Task: Attach file to message.
Action: Mouse moved to (686, 69)
Screenshot: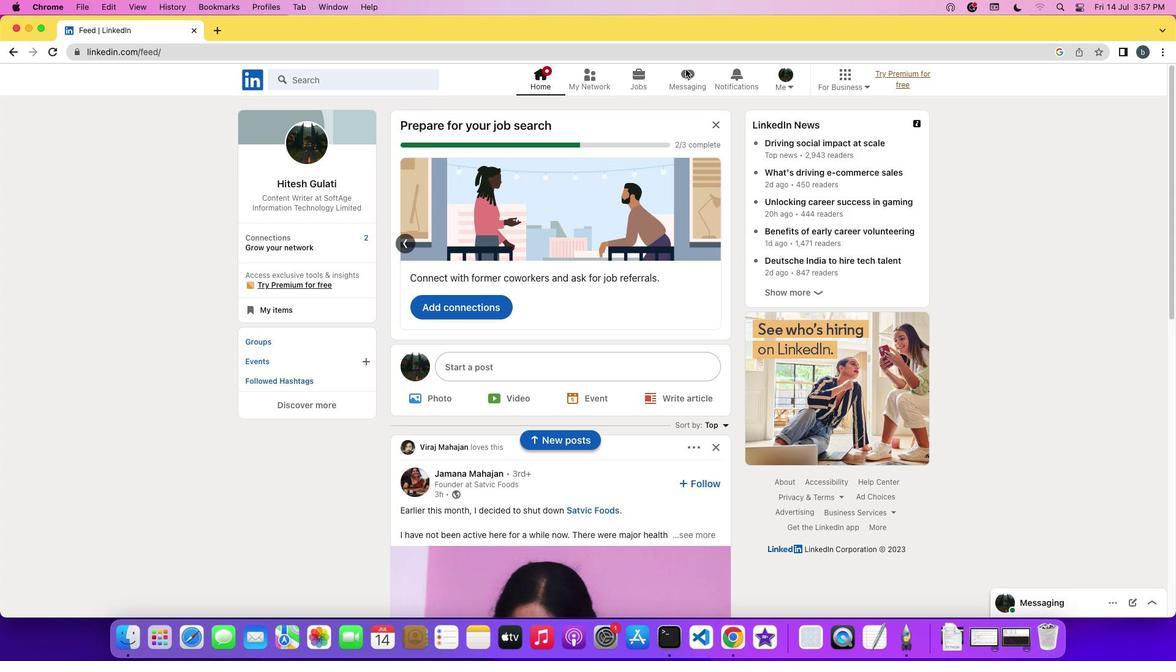 
Action: Mouse pressed left at (686, 69)
Screenshot: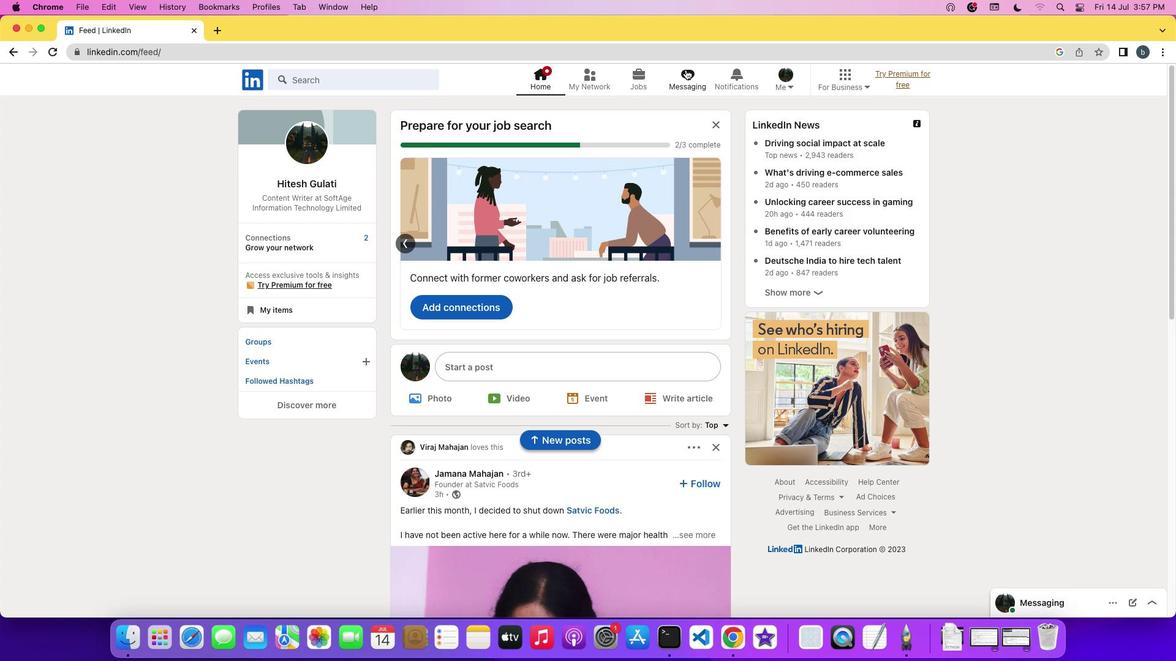 
Action: Mouse pressed left at (686, 69)
Screenshot: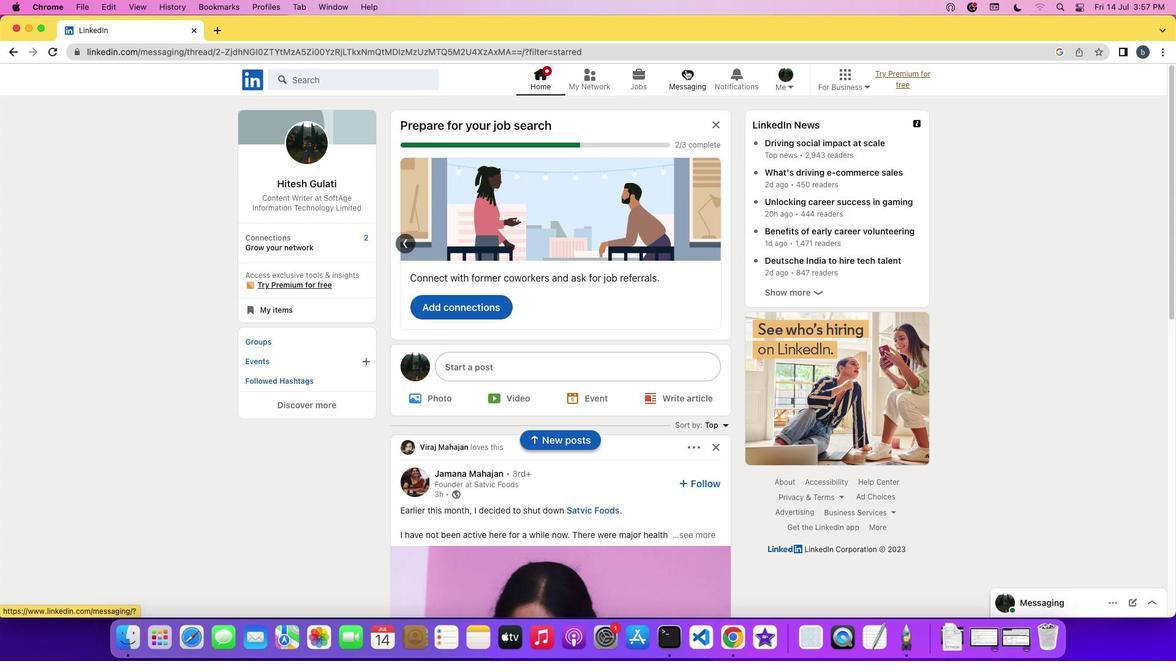 
Action: Mouse moved to (475, 581)
Screenshot: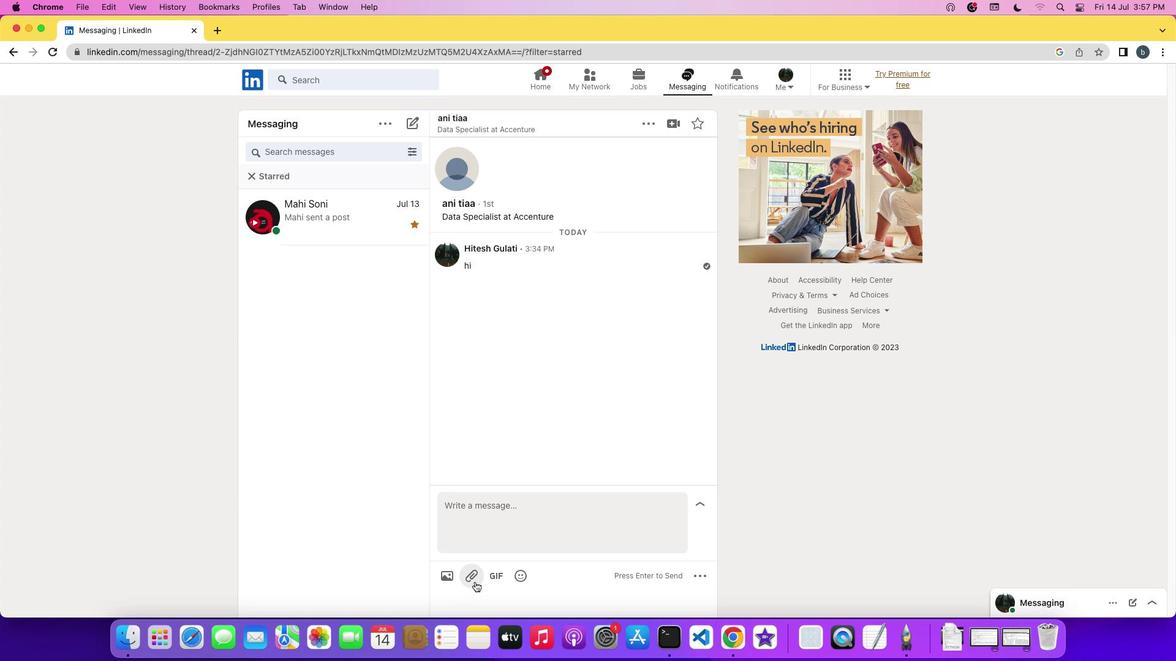 
Action: Mouse pressed left at (475, 581)
Screenshot: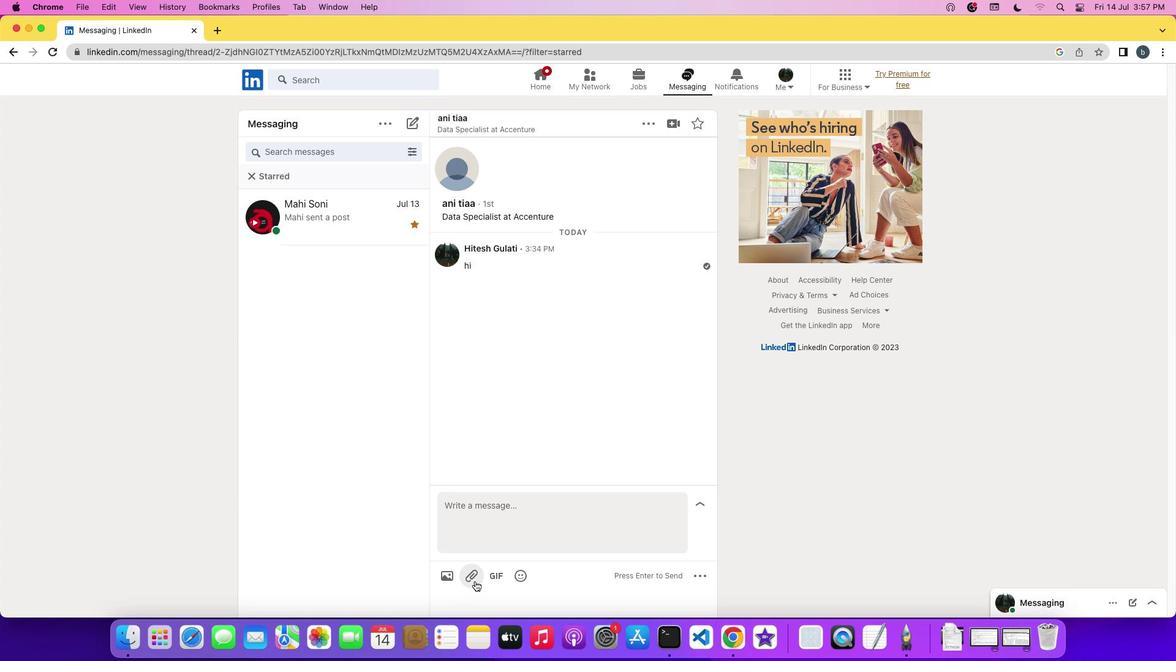 
Action: Mouse moved to (398, 289)
Screenshot: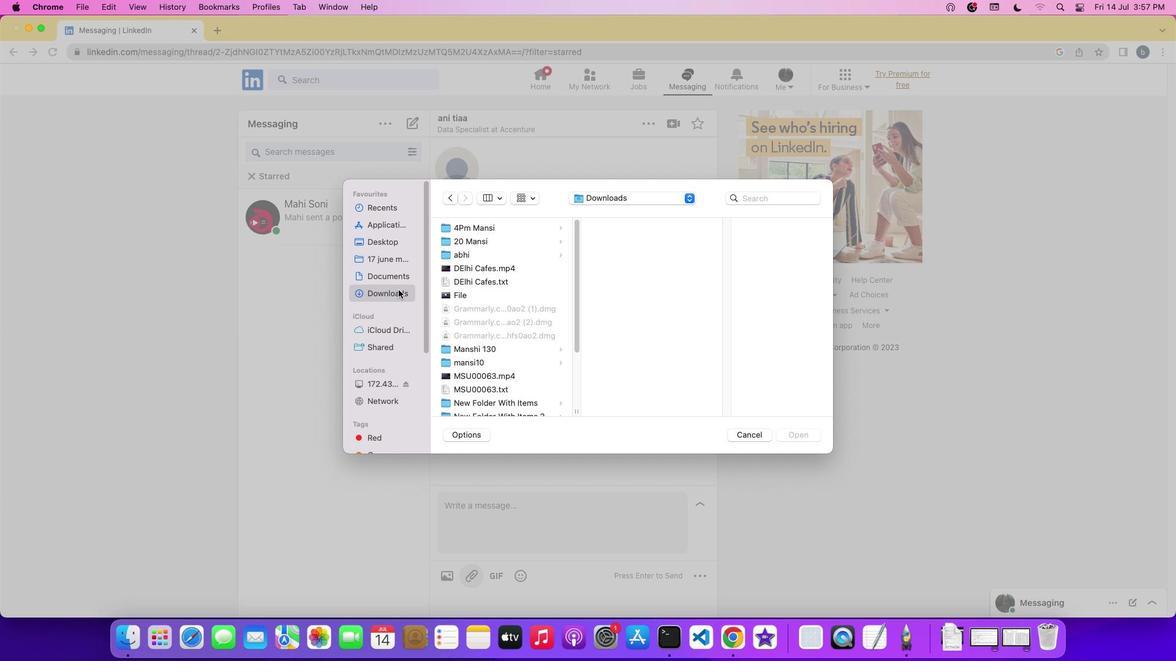 
Action: Mouse pressed left at (398, 289)
Screenshot: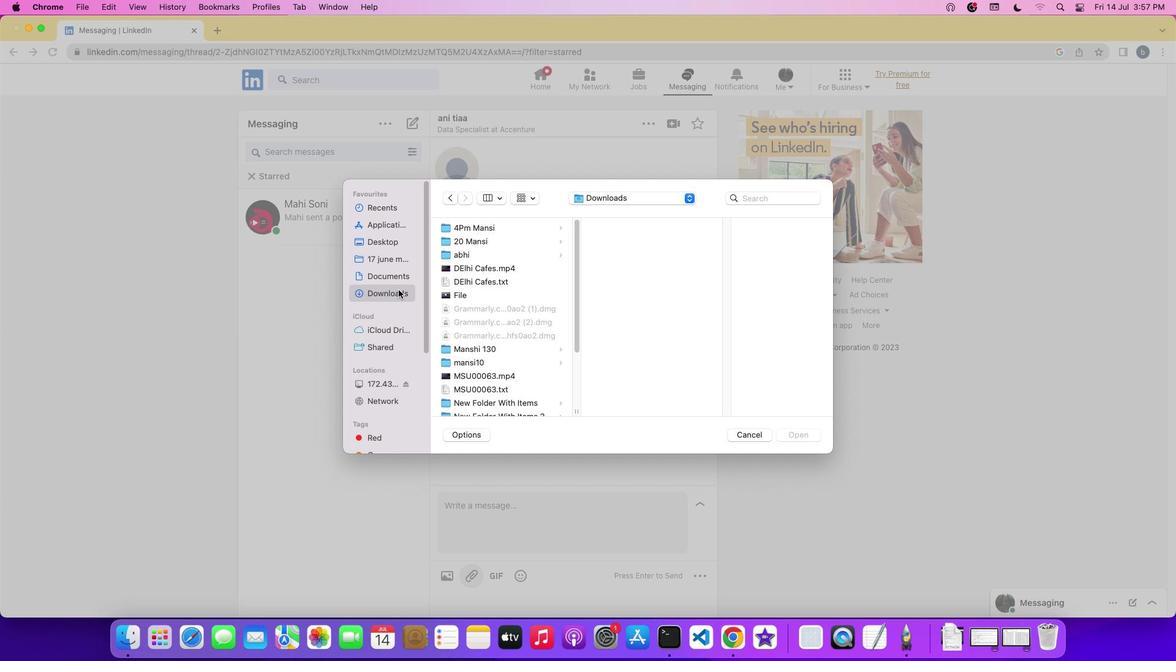 
Action: Mouse moved to (461, 294)
Screenshot: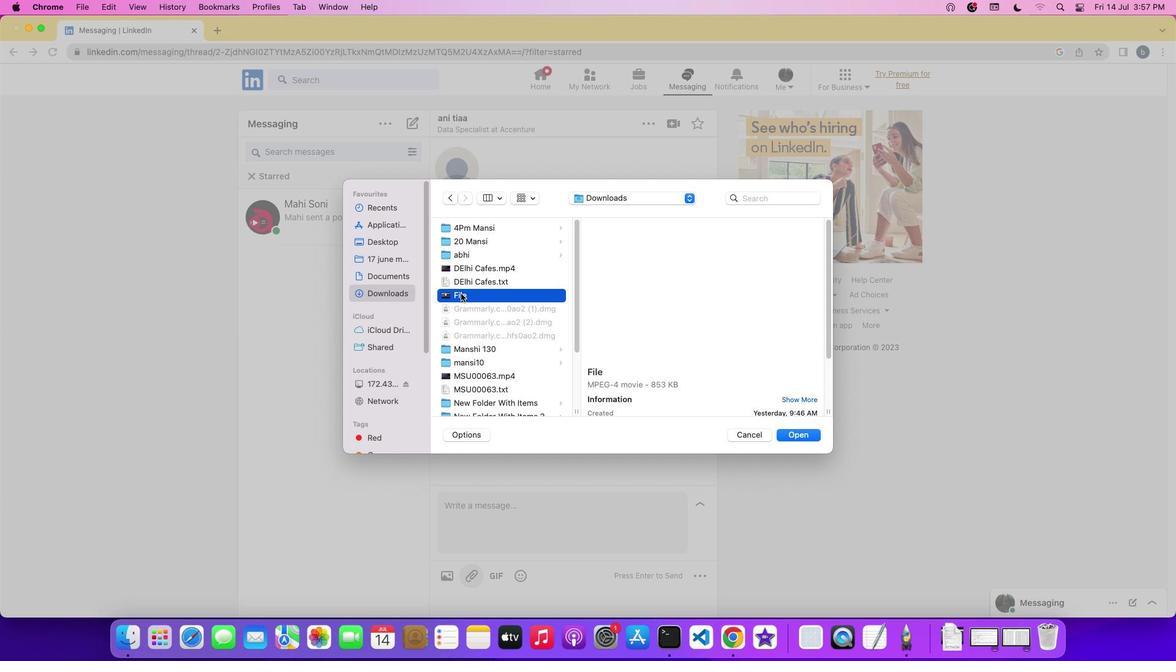 
Action: Mouse pressed left at (461, 294)
Screenshot: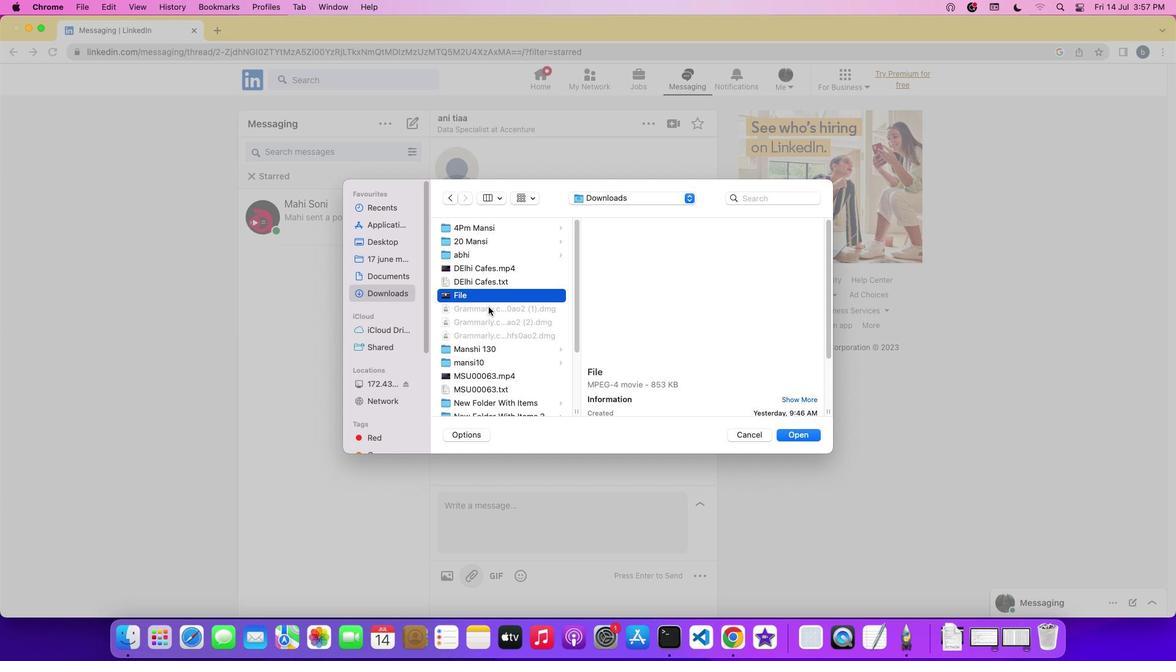 
Action: Mouse moved to (804, 439)
Screenshot: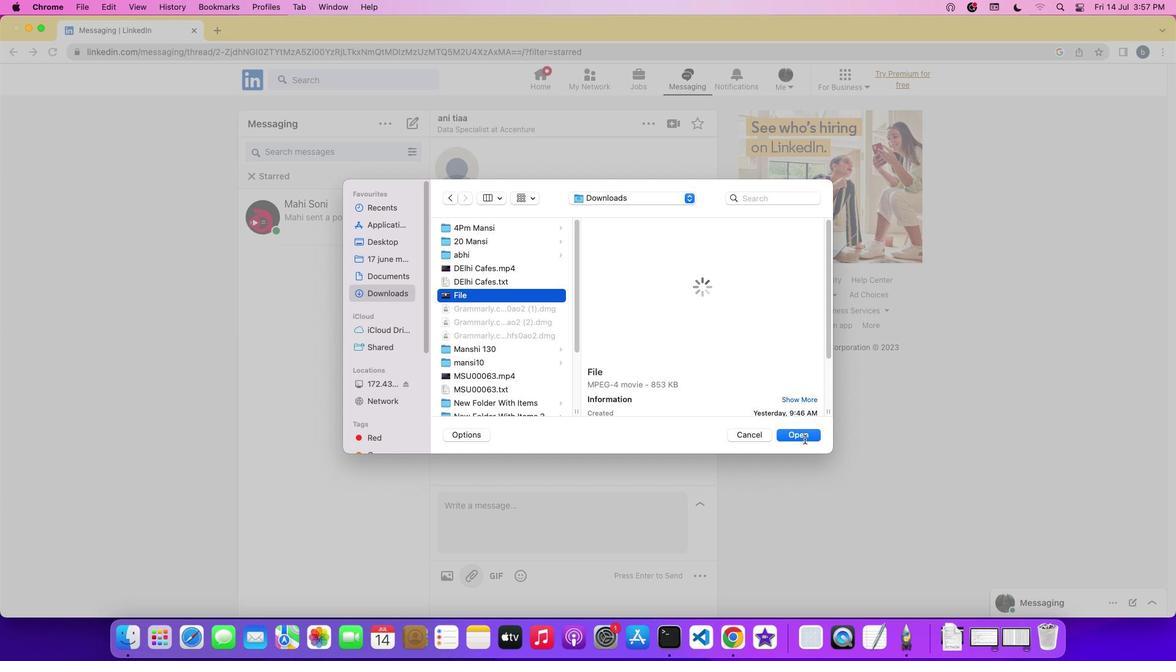 
Action: Mouse pressed left at (804, 439)
Screenshot: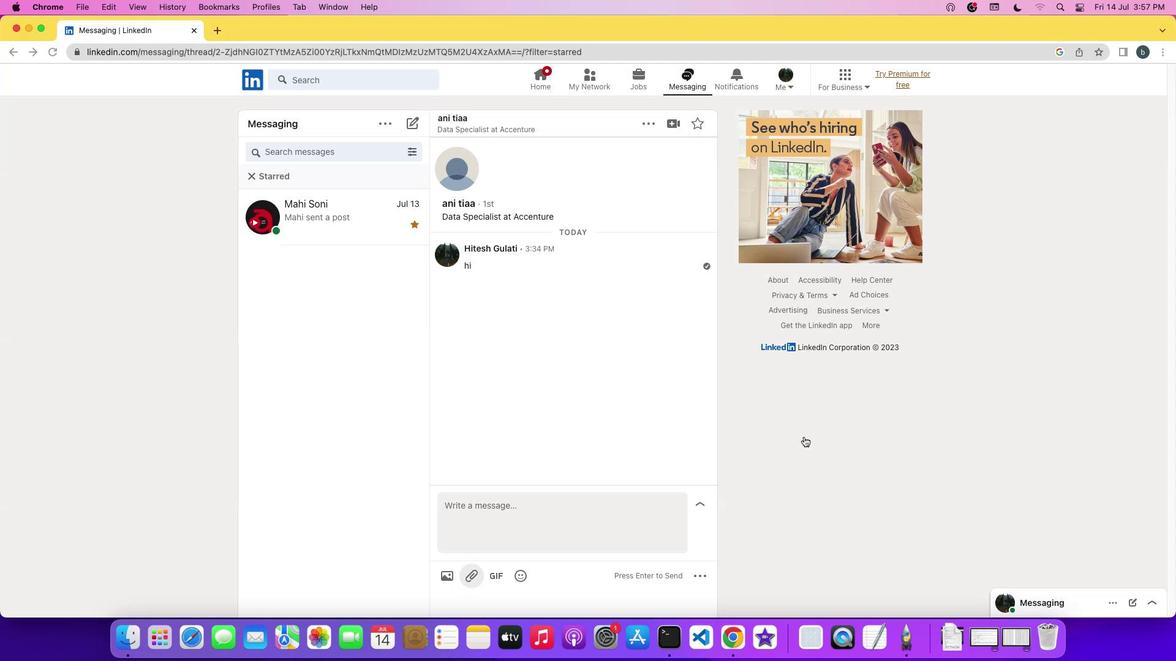 
Action: Mouse moved to (802, 436)
Screenshot: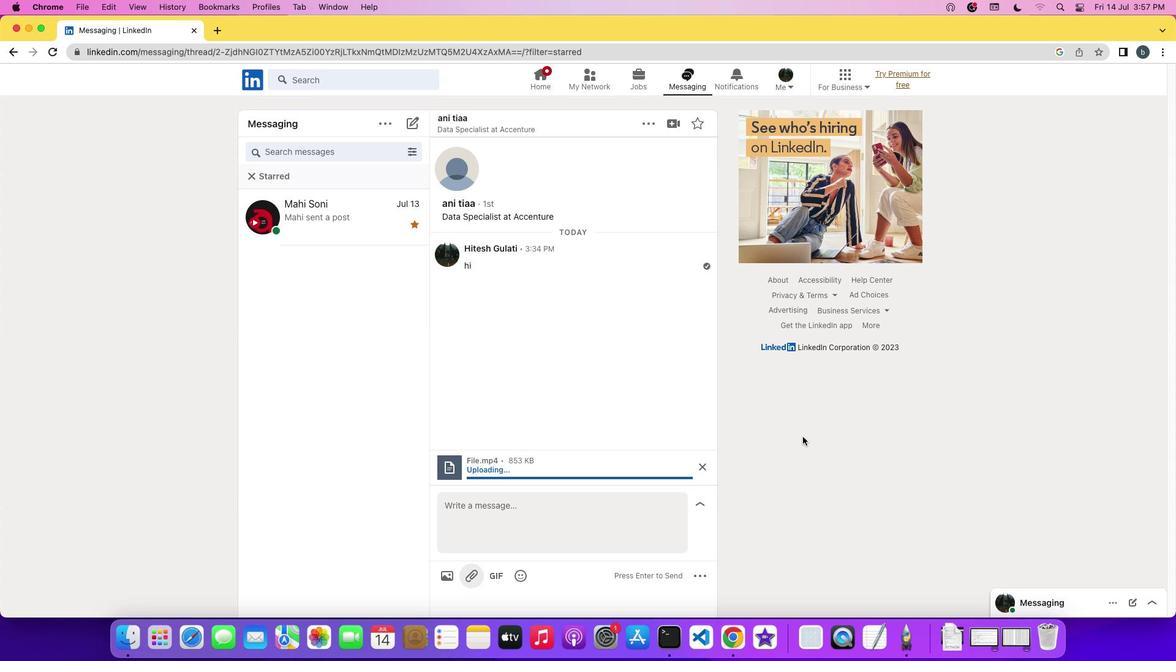
